 Task: Create Board Customer Advocacy Best Practices to Workspace Equipment Financing. Create Board Content Localization and Translation to Workspace Equipment Financing. Create Board Diversity and Inclusion Employee Resource Group Event Planning and Execution to Workspace Equipment Financing
Action: Mouse moved to (384, 76)
Screenshot: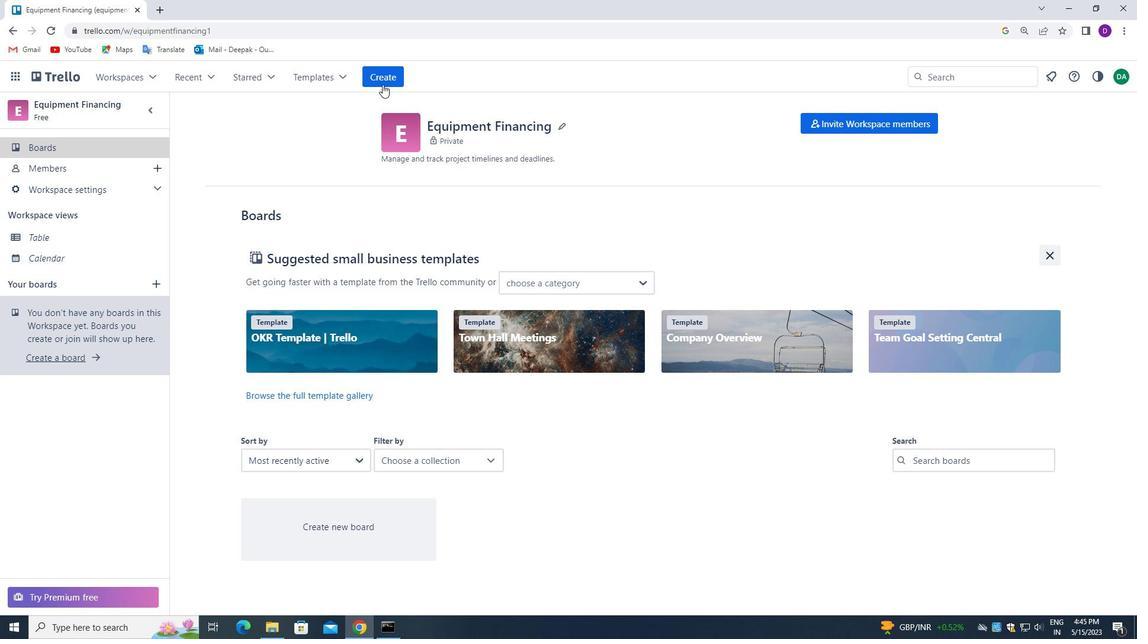 
Action: Mouse pressed left at (384, 76)
Screenshot: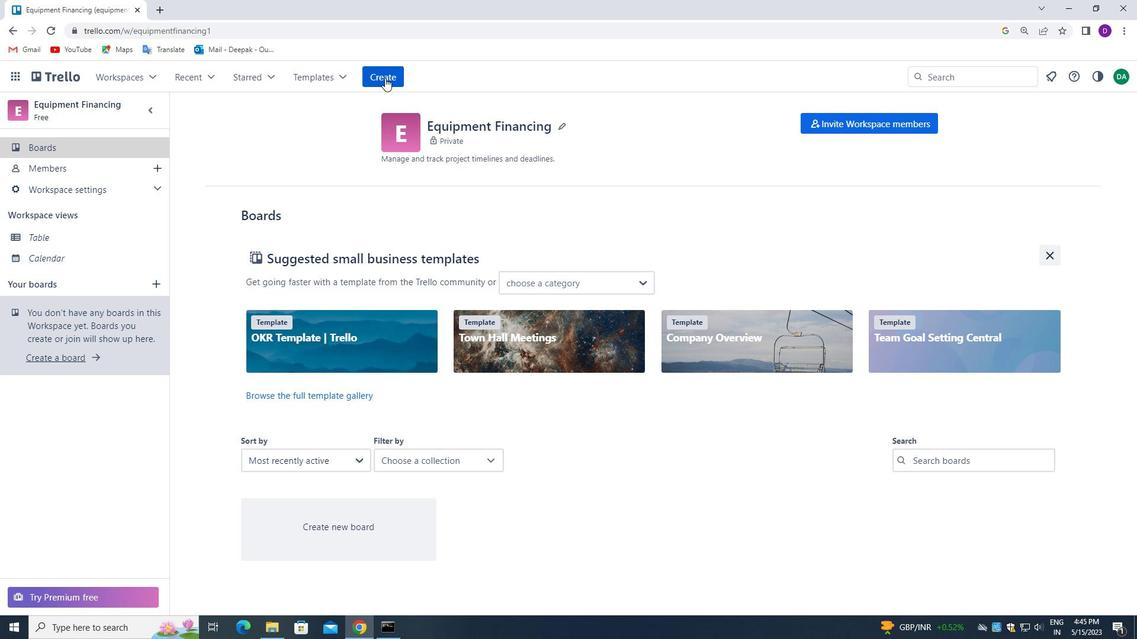 
Action: Mouse moved to (425, 142)
Screenshot: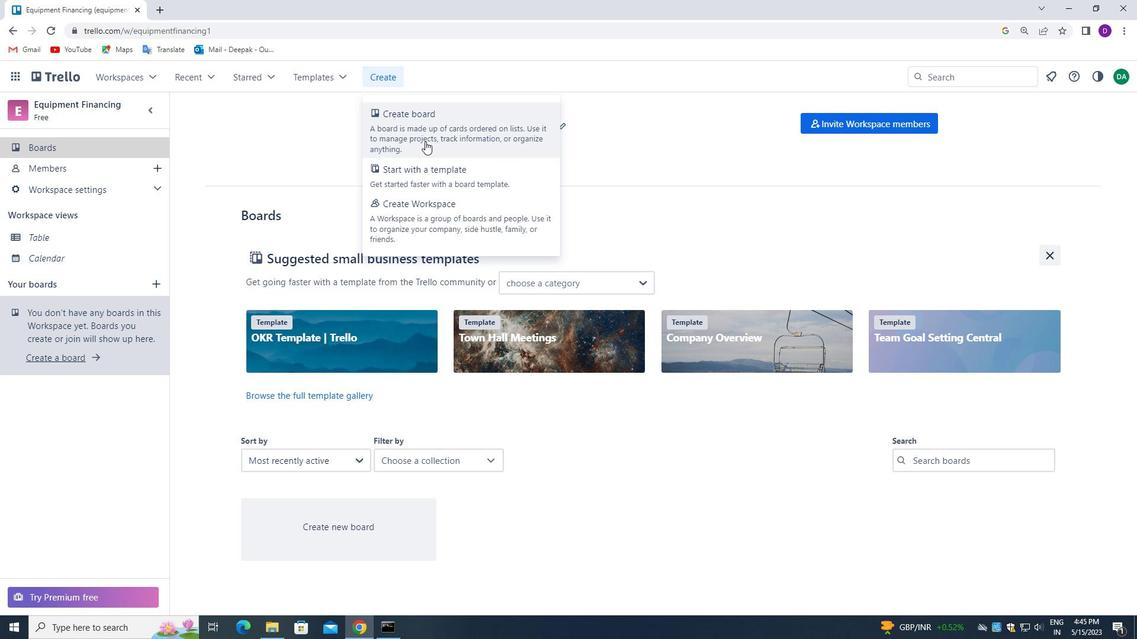 
Action: Mouse pressed left at (425, 142)
Screenshot: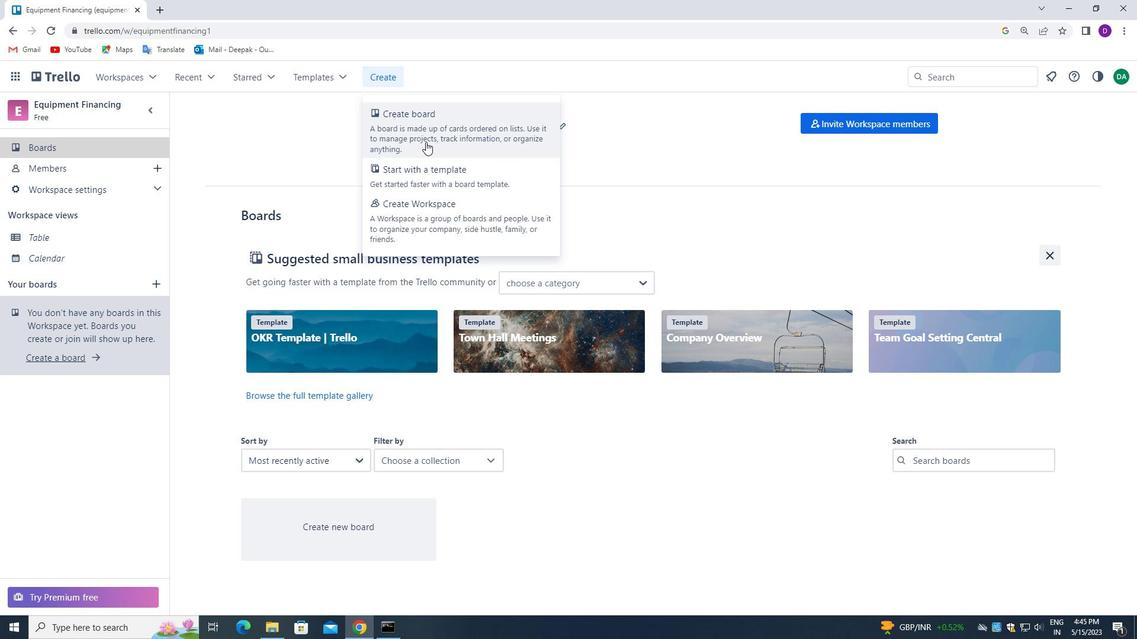 
Action: Mouse moved to (396, 321)
Screenshot: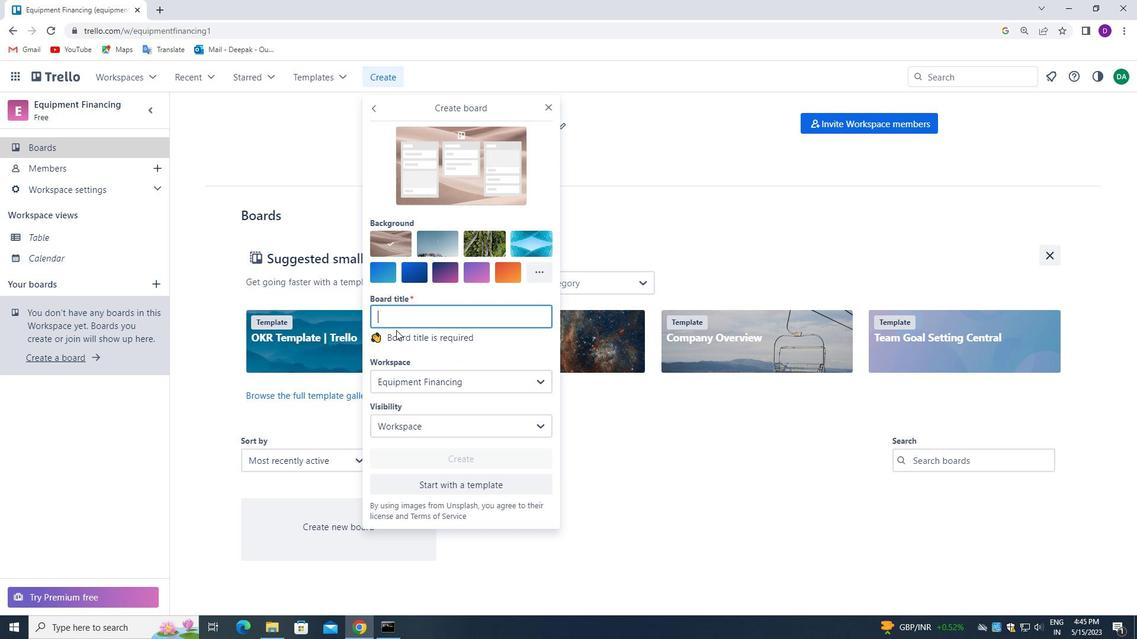 
Action: Mouse pressed left at (396, 321)
Screenshot: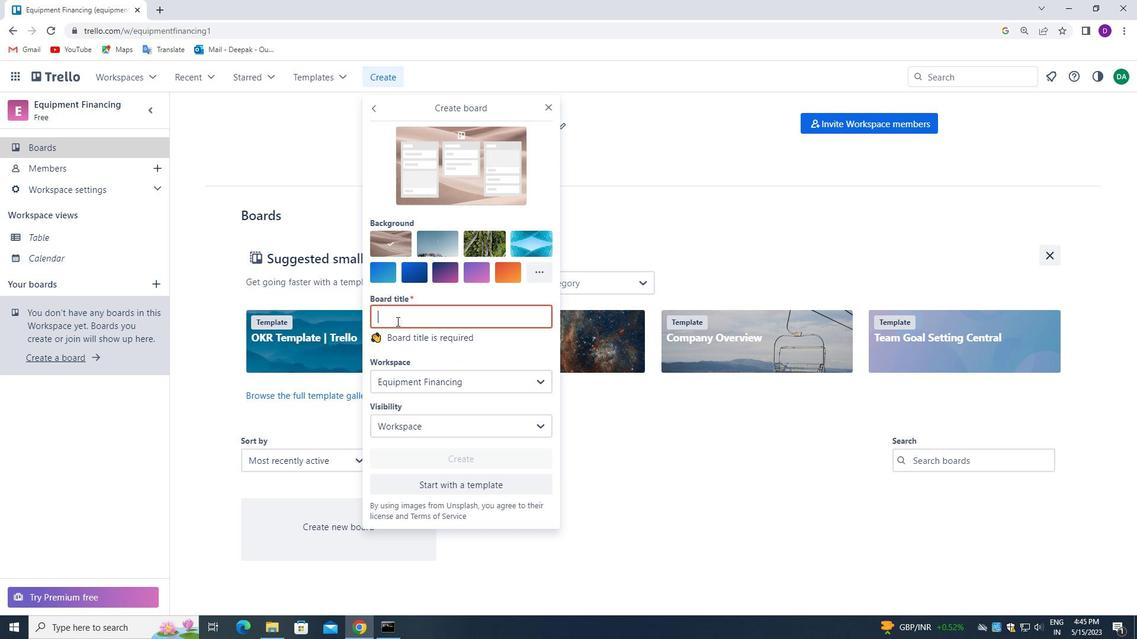 
Action: Key pressed <Key.shift>CUSTOMER<Key.space><Key.shift>ADVOCACY<Key.space><Key.shift>BEST<Key.space><Key.shift>PRACTICES
Screenshot: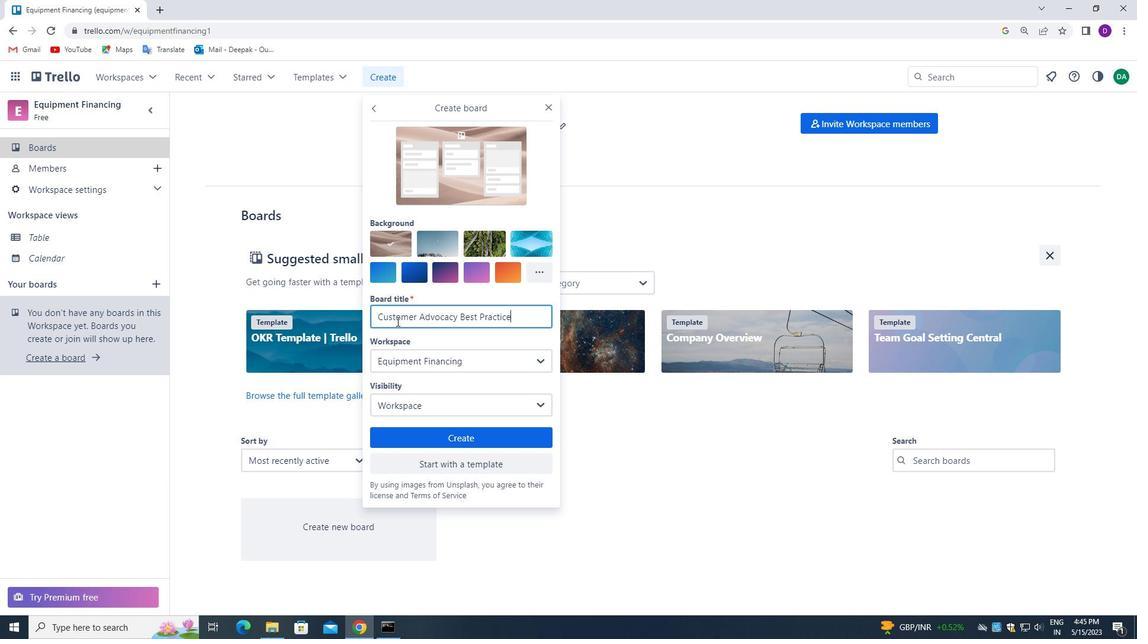 
Action: Mouse moved to (445, 435)
Screenshot: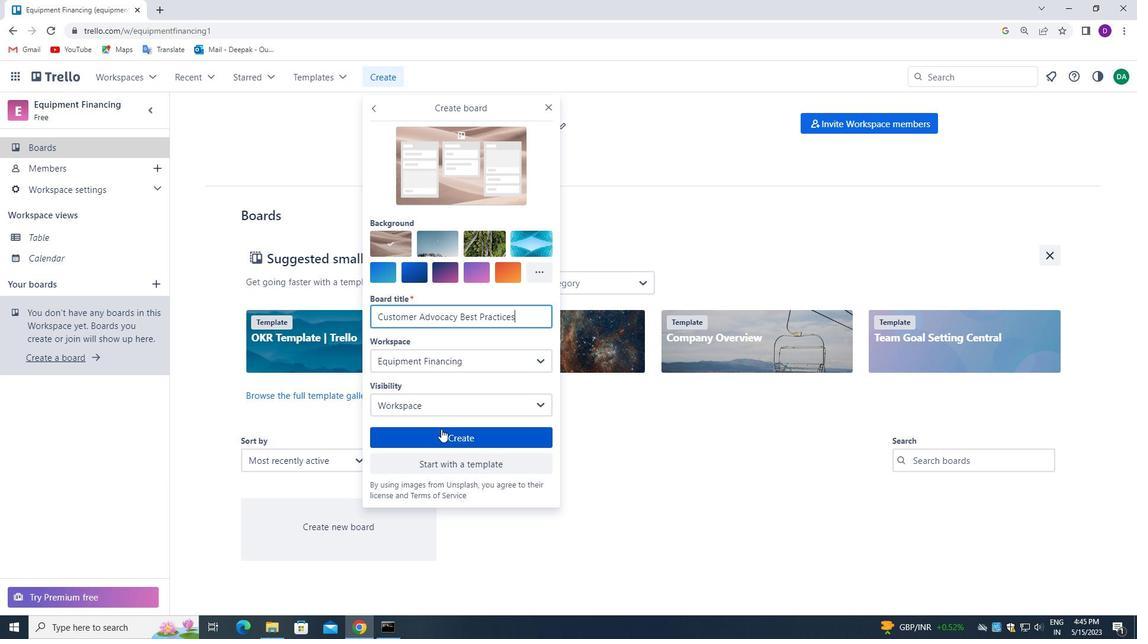 
Action: Mouse pressed left at (445, 435)
Screenshot: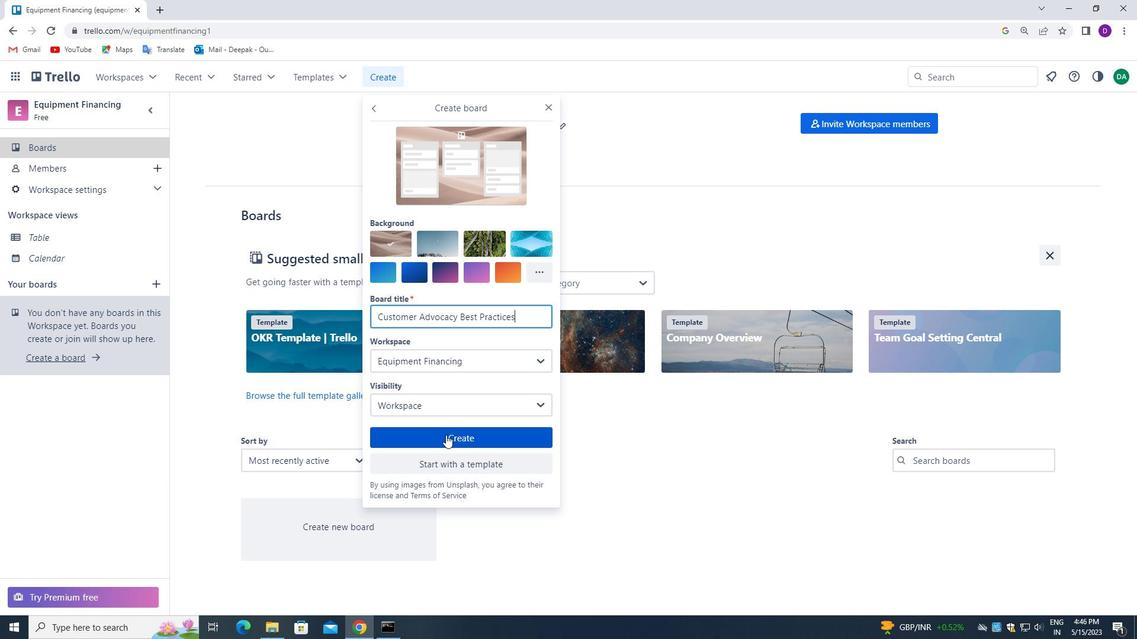 
Action: Mouse moved to (62, 146)
Screenshot: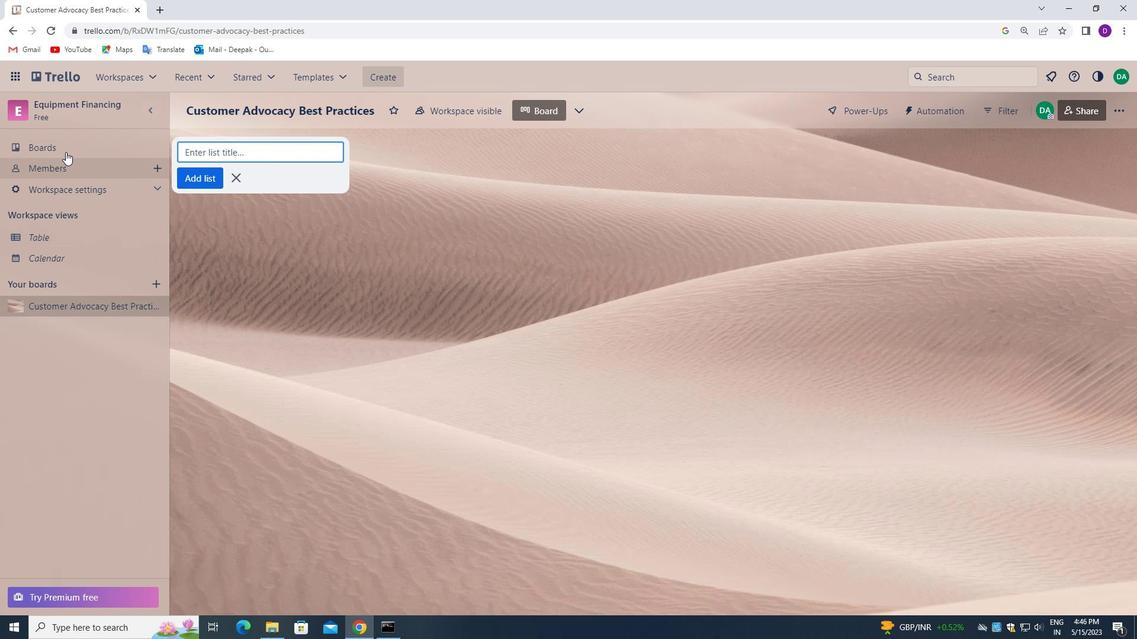 
Action: Mouse pressed left at (62, 146)
Screenshot: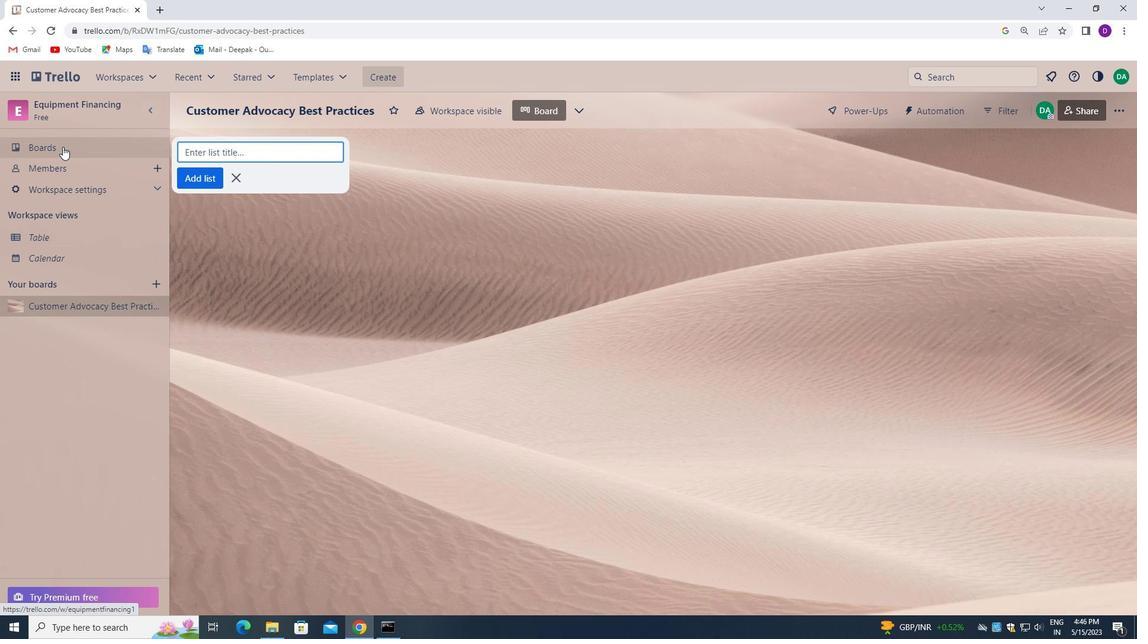 
Action: Mouse moved to (377, 70)
Screenshot: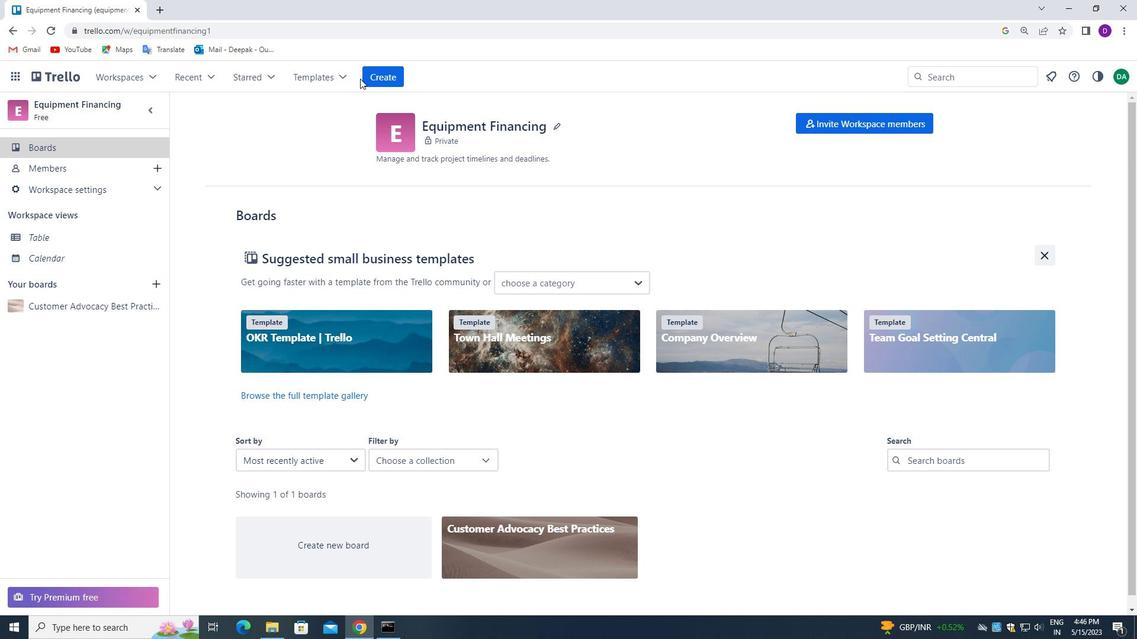 
Action: Mouse pressed left at (377, 70)
Screenshot: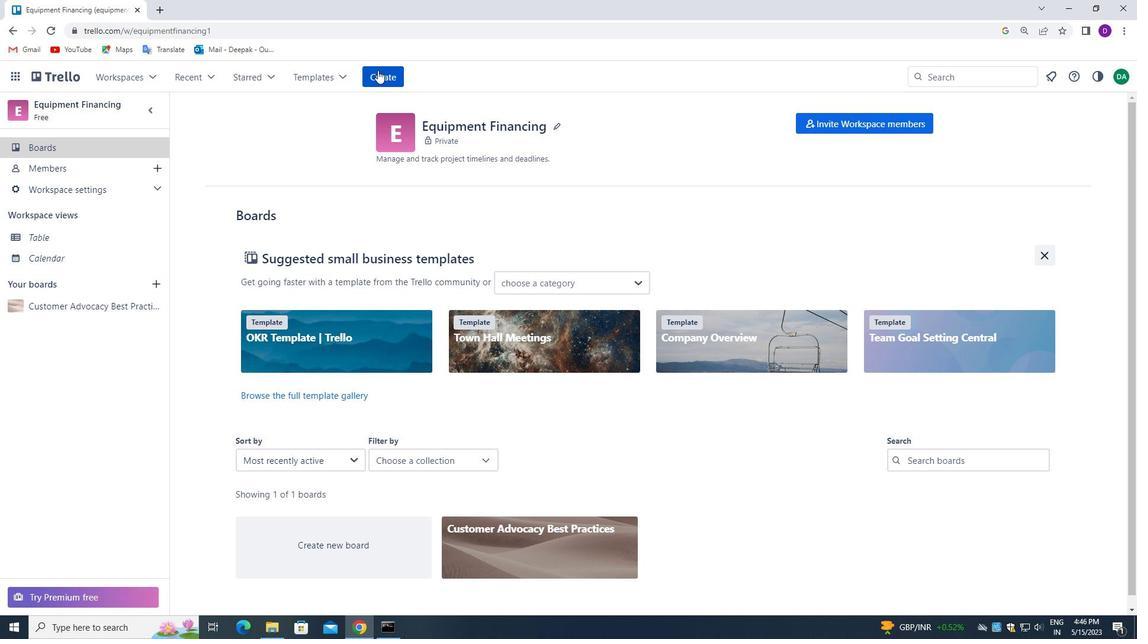 
Action: Mouse moved to (417, 142)
Screenshot: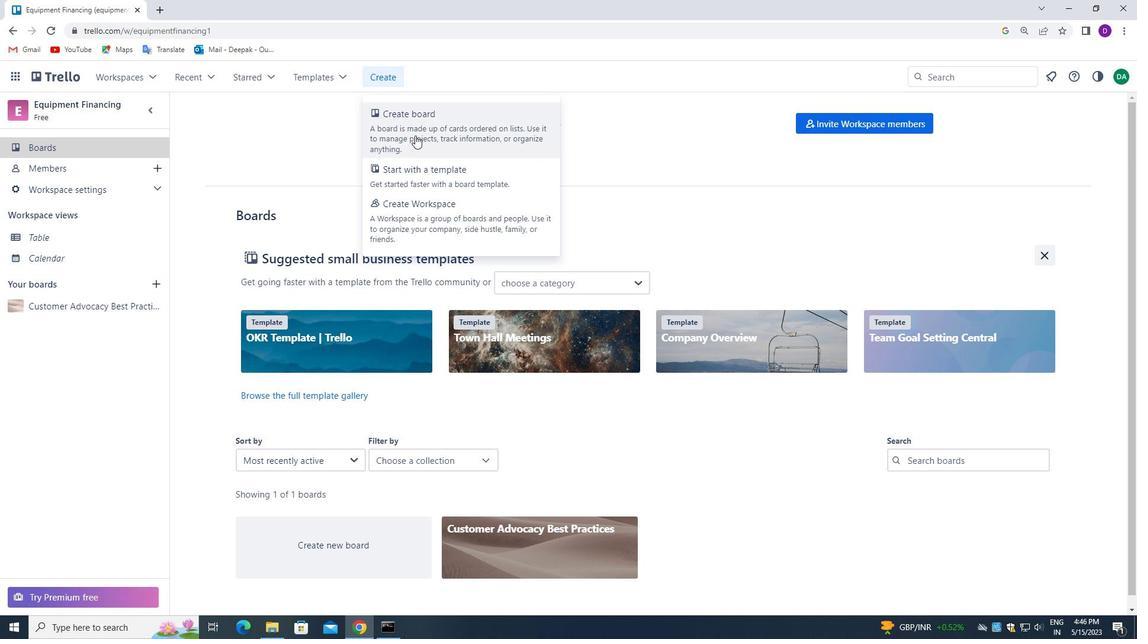 
Action: Mouse pressed left at (417, 142)
Screenshot: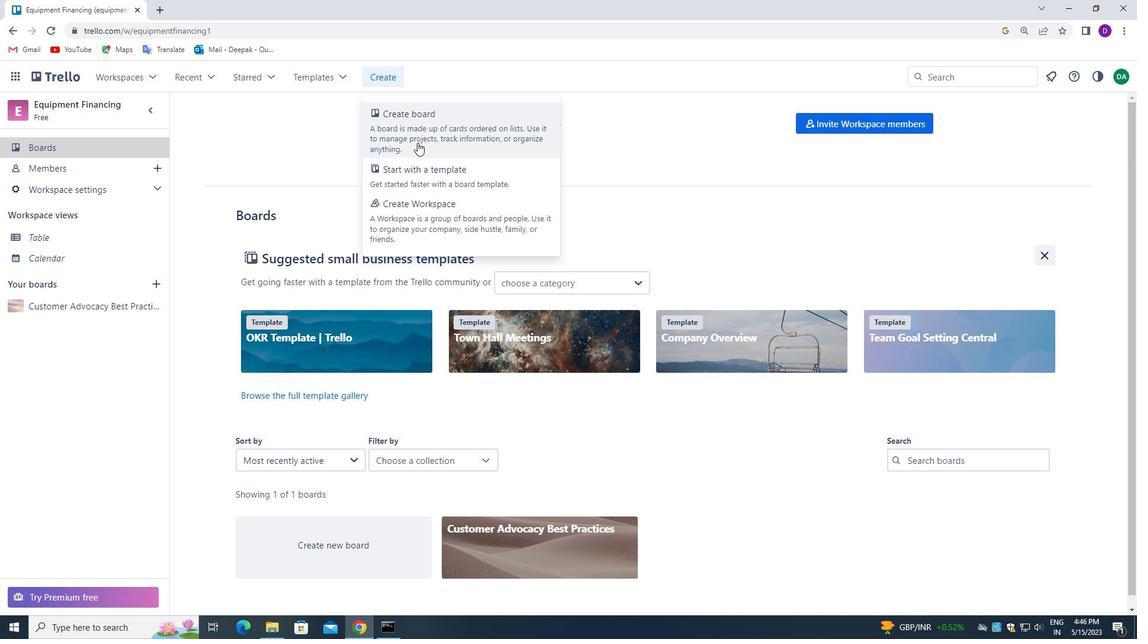 
Action: Mouse moved to (406, 318)
Screenshot: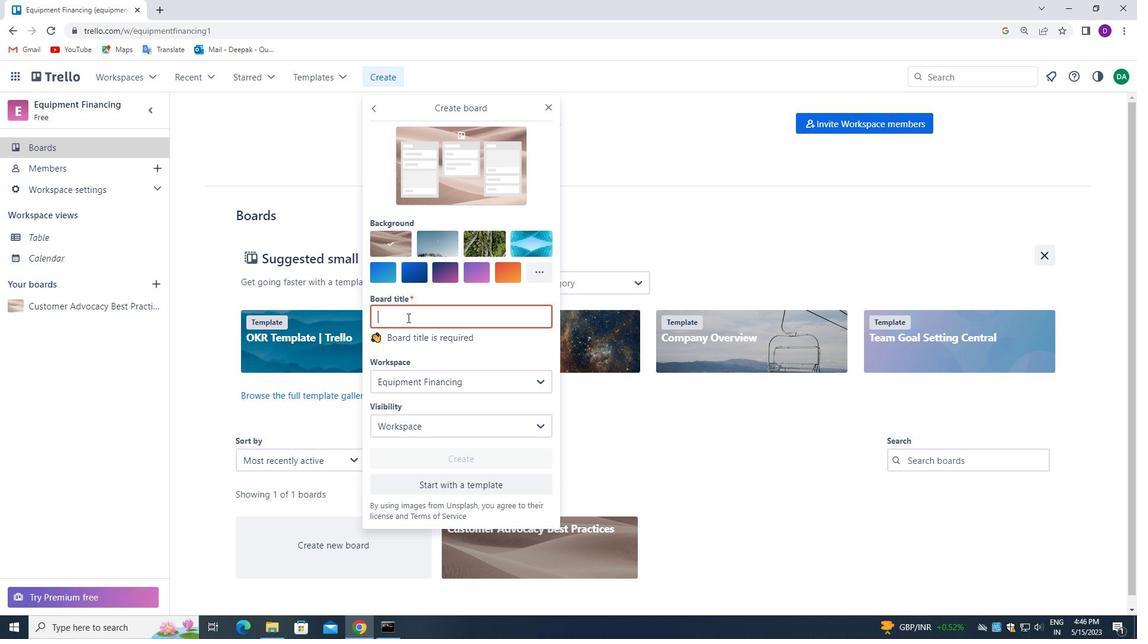
Action: Mouse pressed left at (406, 318)
Screenshot: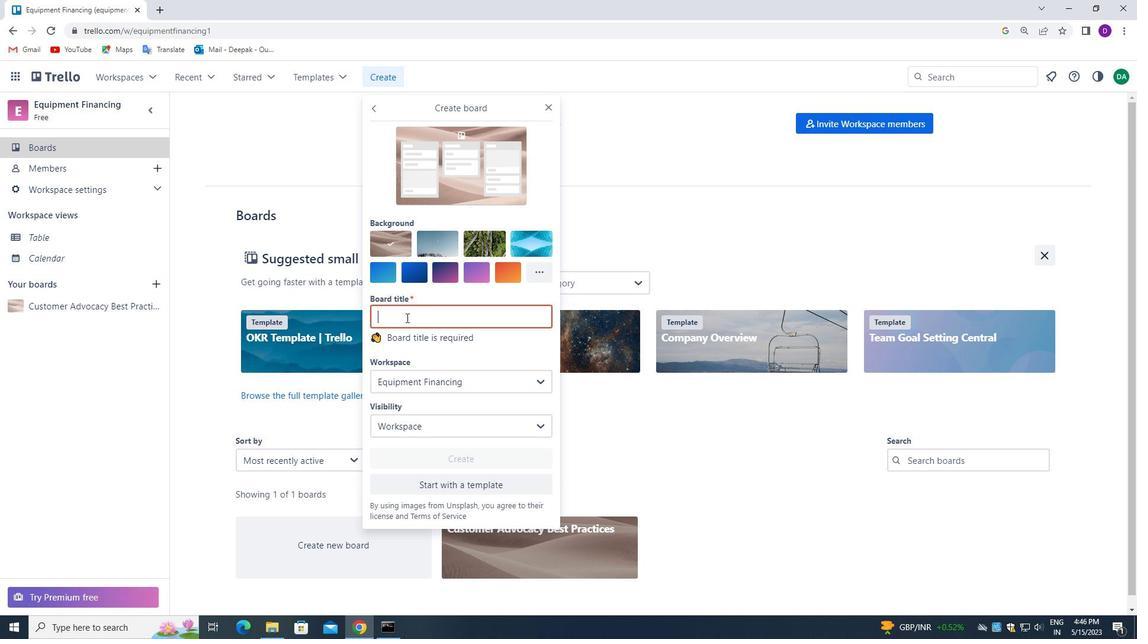 
Action: Key pressed <Key.shift><Key.shift><Key.shift>CONTENT<Key.space><Key.shift>LOCALIZATION<Key.space>AND<Key.space><Key.shift><Key.shift><Key.shift><Key.shift><Key.shift><Key.shift><Key.shift><Key.shift><Key.shift>TRANSLATION
Screenshot: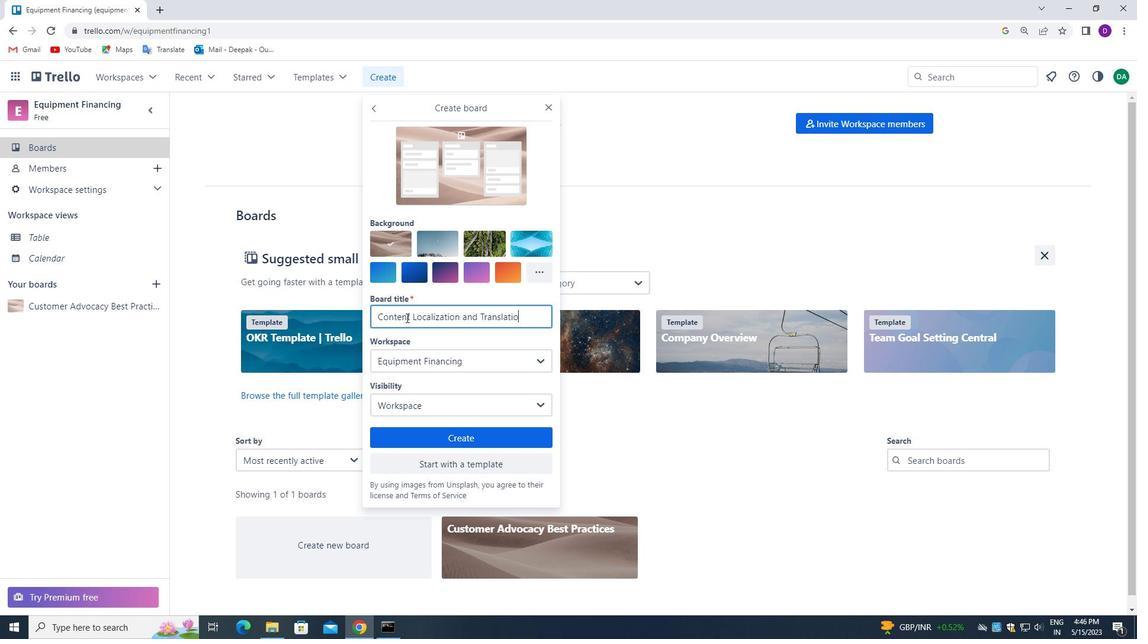 
Action: Mouse moved to (477, 440)
Screenshot: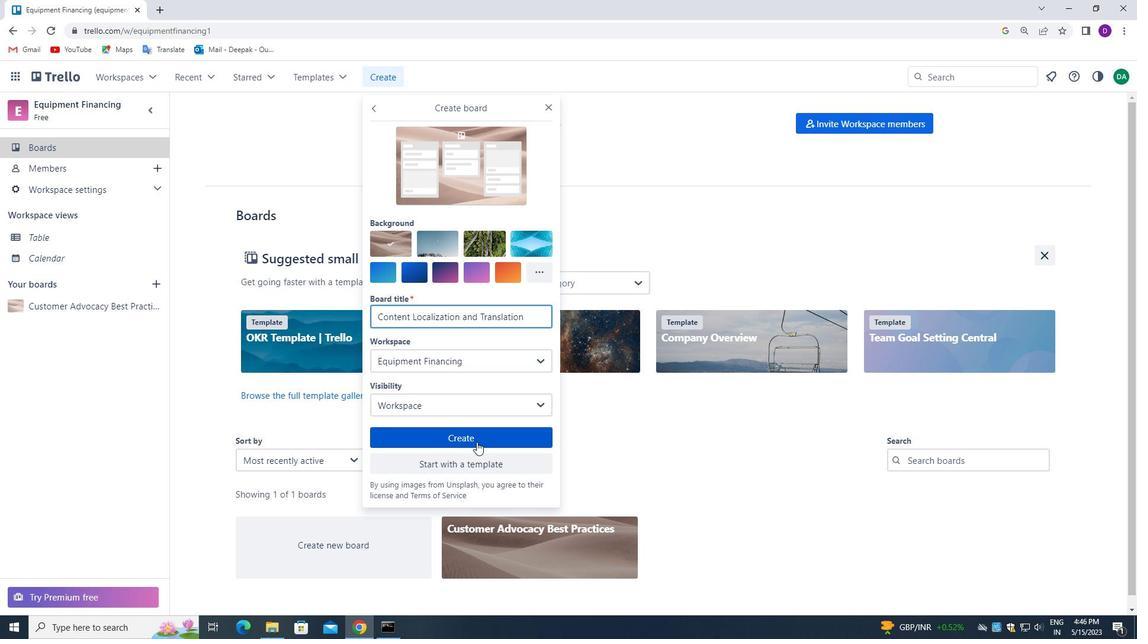 
Action: Mouse pressed left at (477, 440)
Screenshot: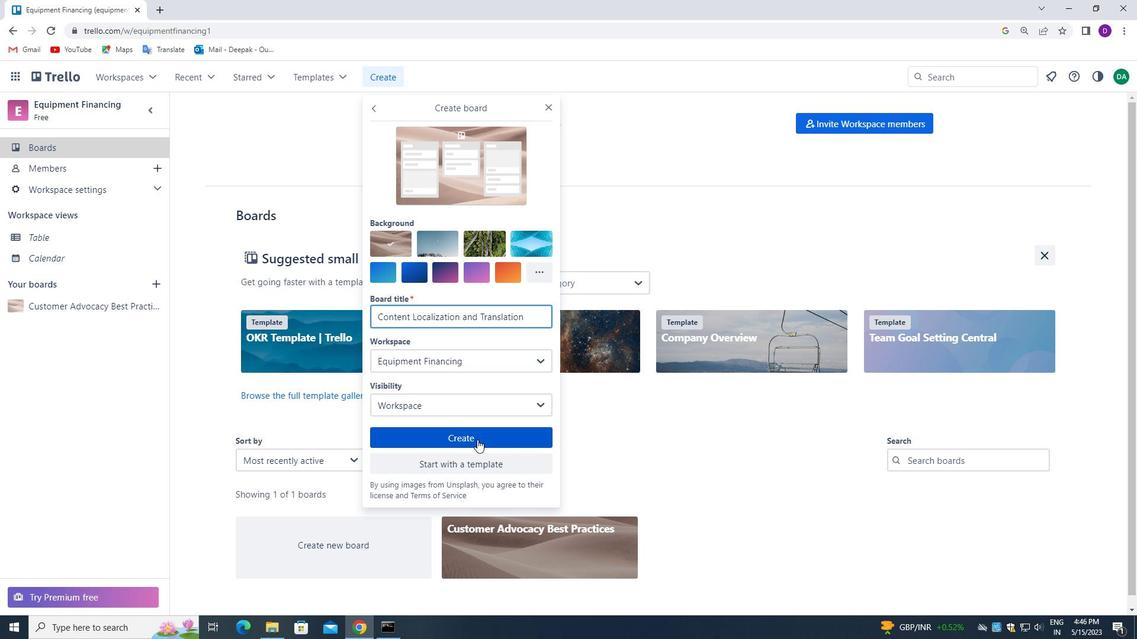 
Action: Mouse moved to (80, 140)
Screenshot: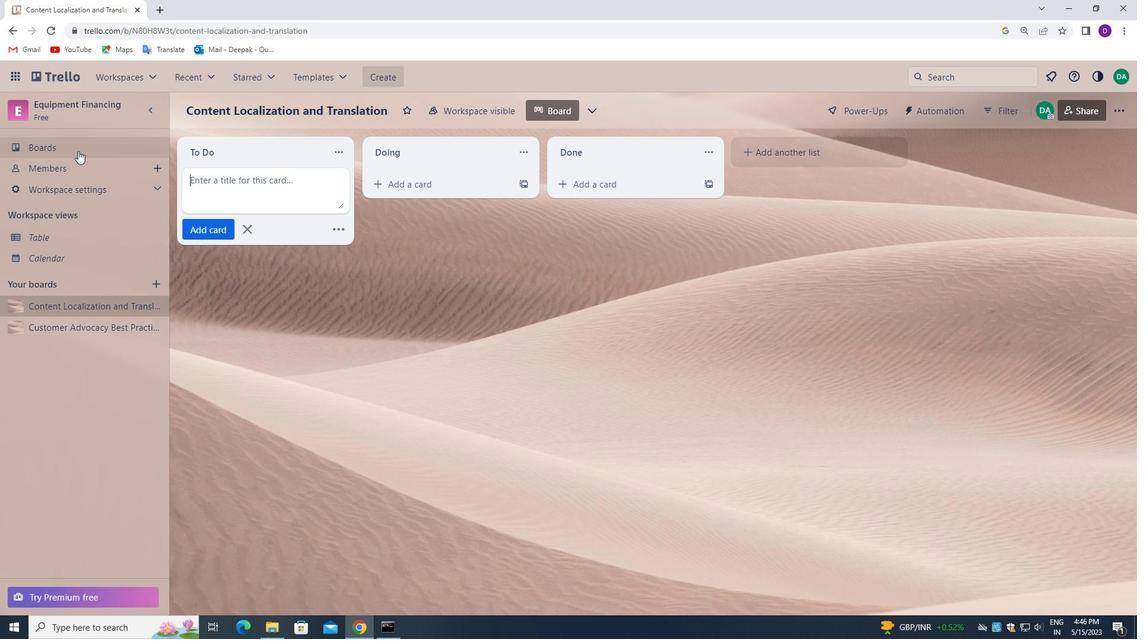 
Action: Mouse pressed left at (80, 140)
Screenshot: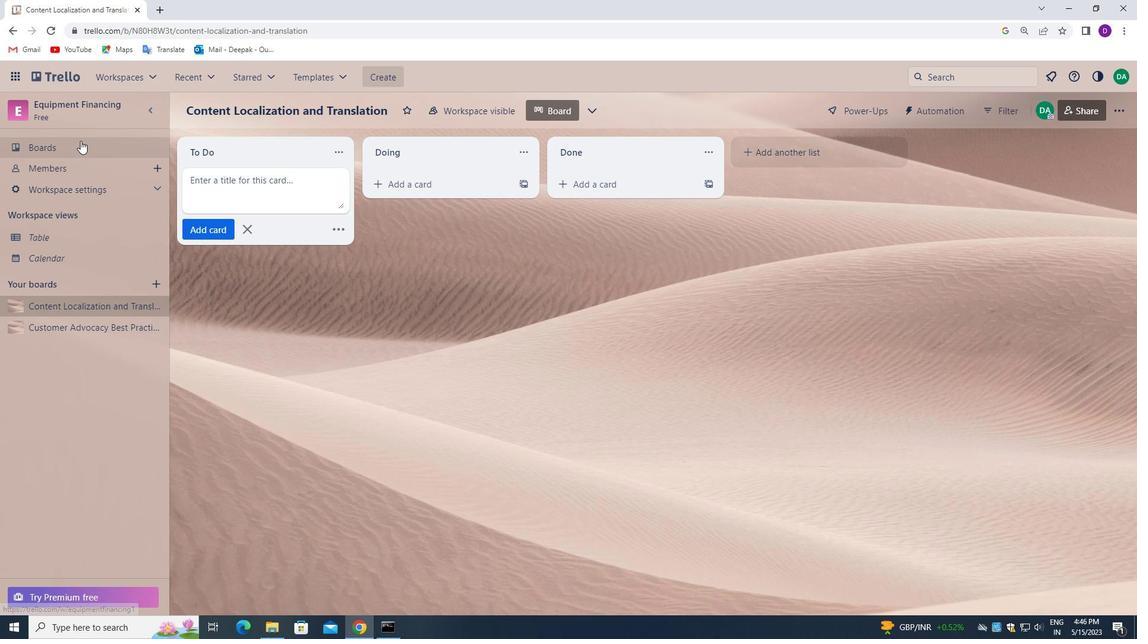 
Action: Mouse moved to (396, 76)
Screenshot: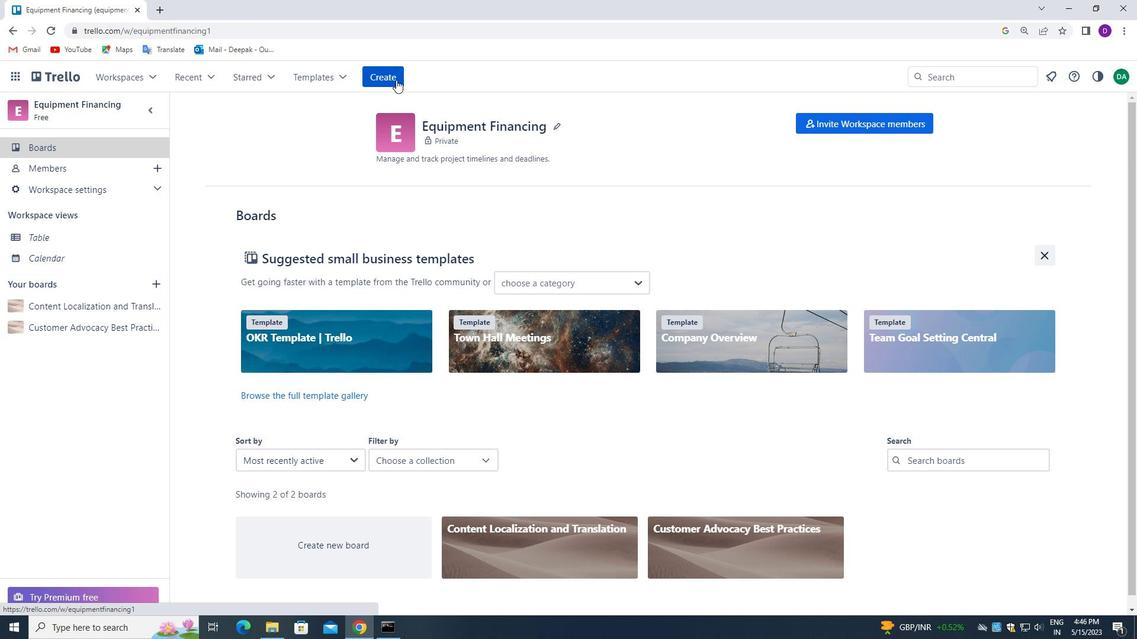 
Action: Mouse pressed left at (396, 76)
Screenshot: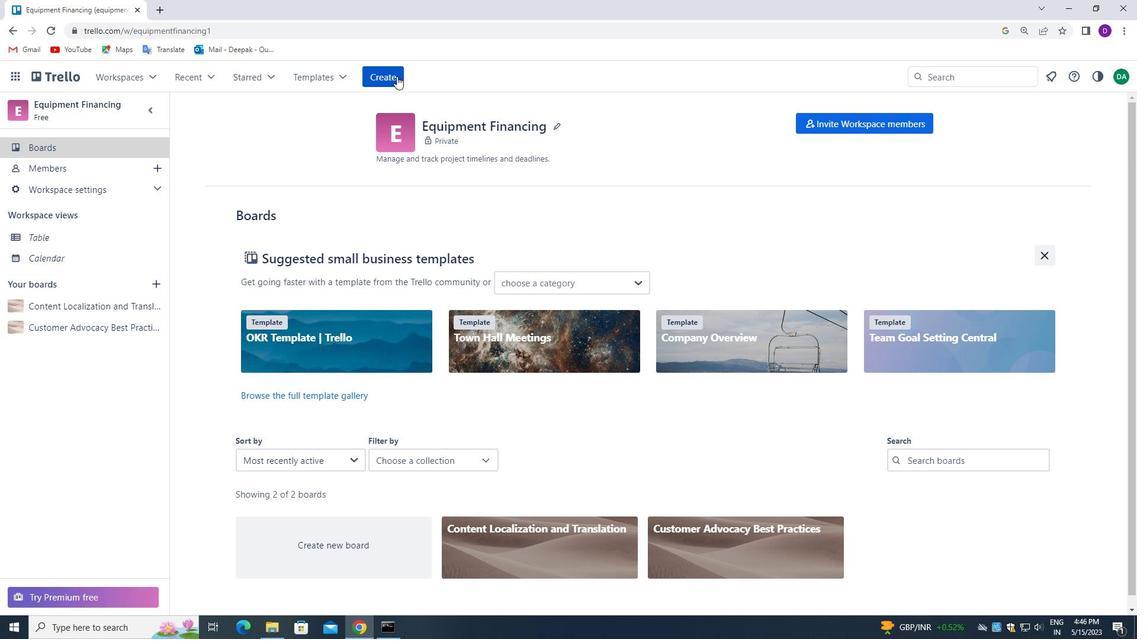 
Action: Mouse moved to (467, 119)
Screenshot: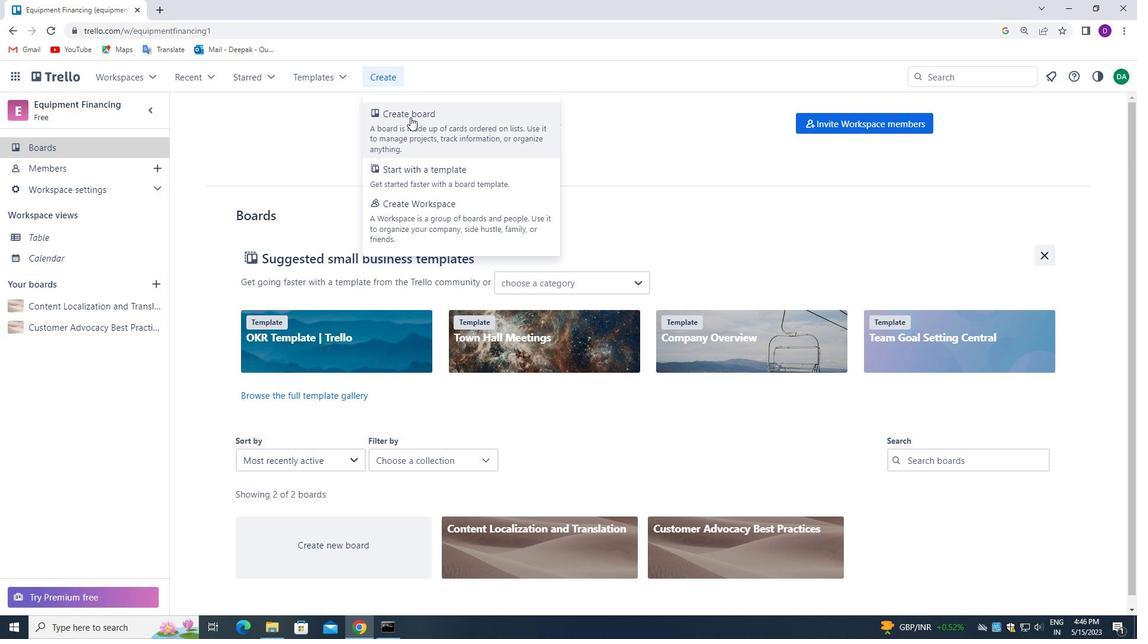 
Action: Mouse pressed left at (467, 119)
Screenshot: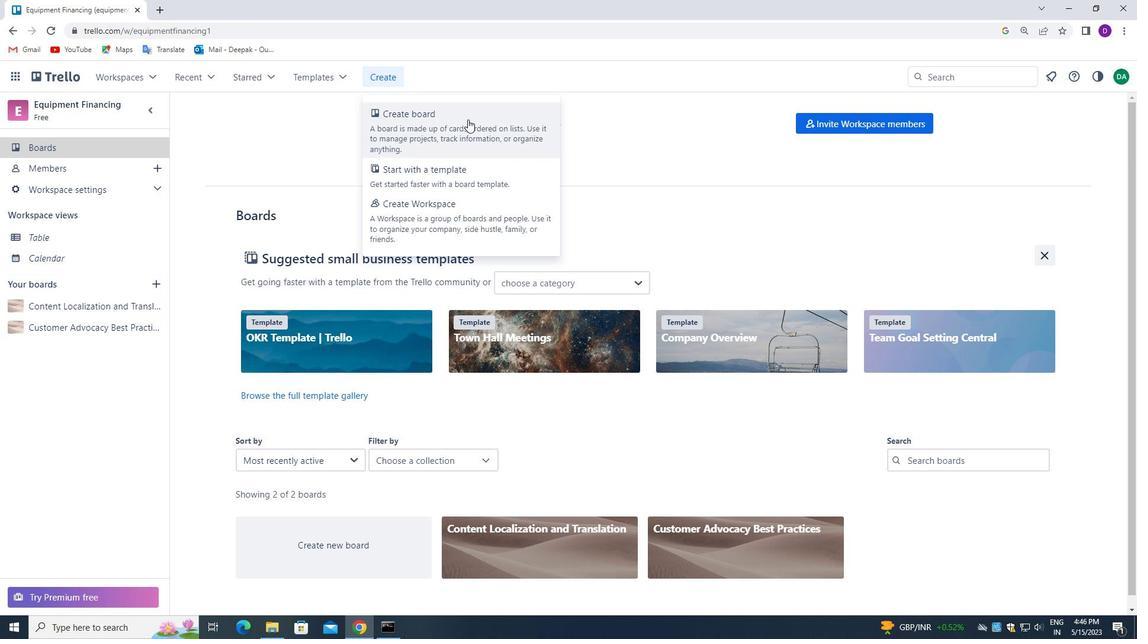 
Action: Mouse moved to (395, 315)
Screenshot: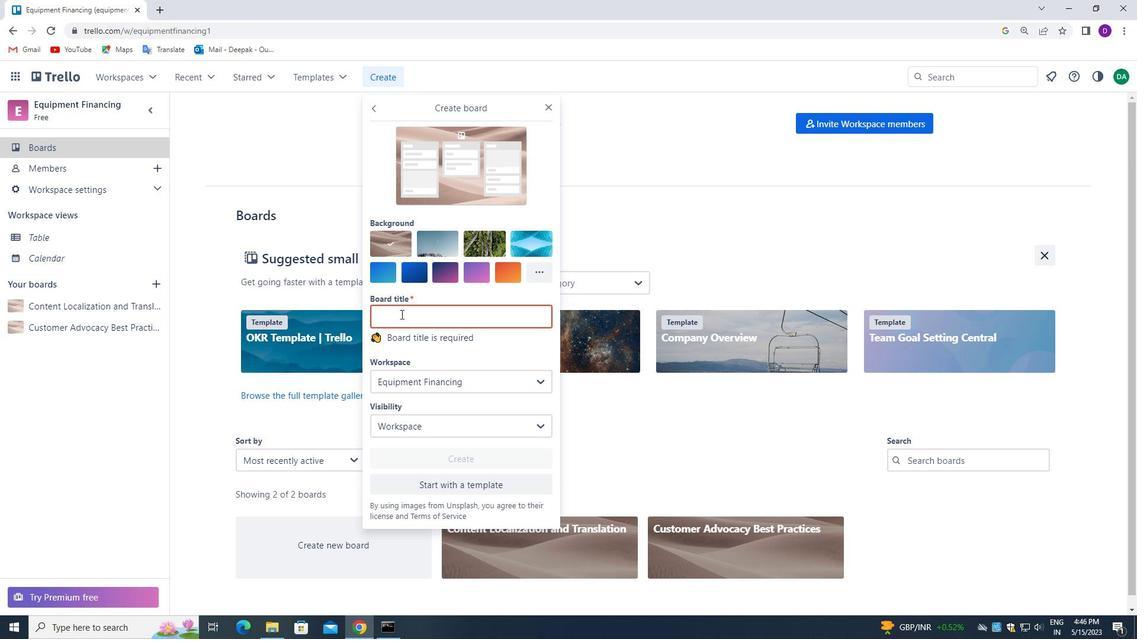 
Action: Mouse pressed left at (395, 315)
Screenshot: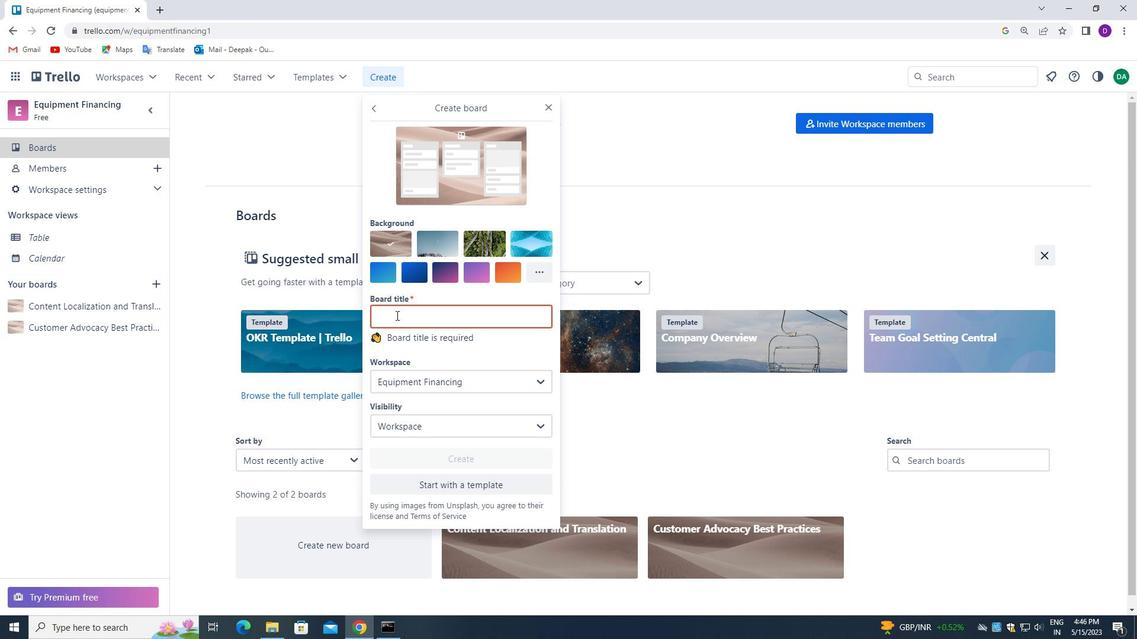 
Action: Key pressed <Key.shift><Key.shift><Key.shift><Key.shift><Key.shift><Key.shift><Key.shift><Key.shift><Key.shift><Key.shift><Key.shift><Key.shift><Key.shift><Key.shift><Key.shift>DIVERSITY<Key.space>AND<Key.space><Key.shift>INCLUSION<Key.space><Key.shift>EMPLOYEE<Key.space><Key.shift>RESOURCE<Key.space><Key.shift>GROUP<Key.space><Key.shift>EVENT<Key.space><Key.shift>PLANNING<Key.space><Key.shift>A<Key.backspace>AND<Key.space><Key.shift>EXECUTION
Screenshot: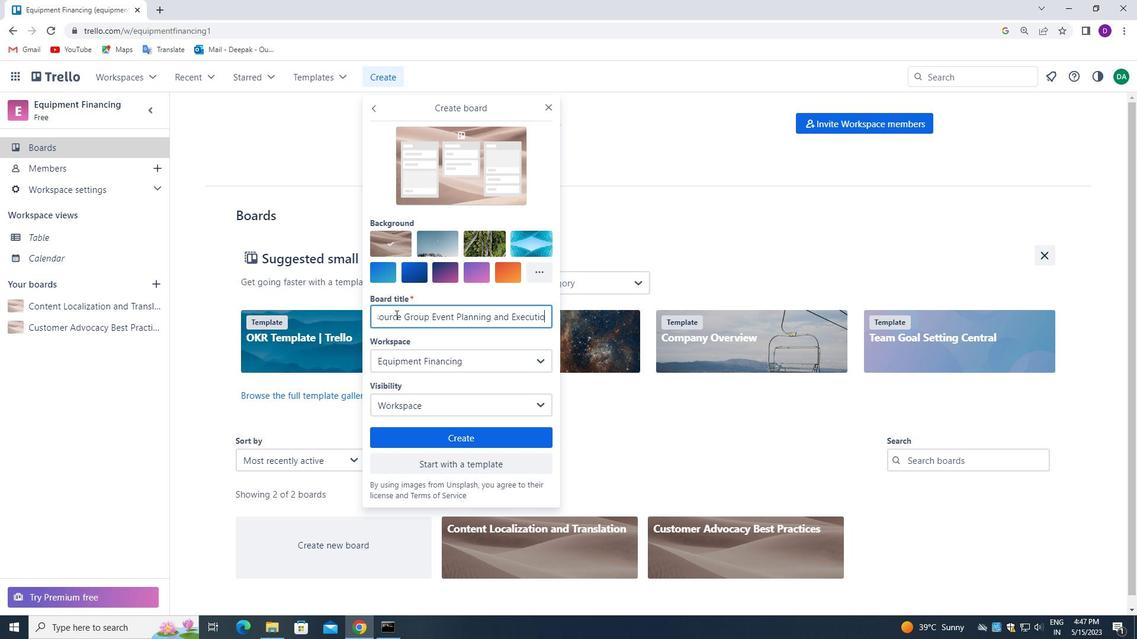 
Action: Mouse moved to (446, 434)
Screenshot: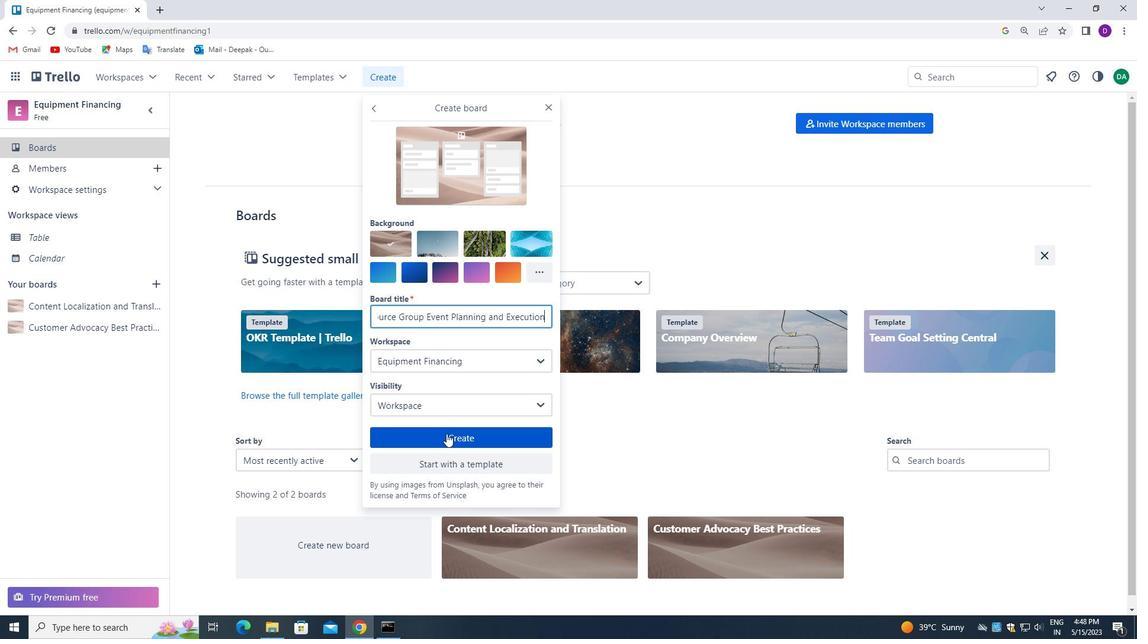 
Action: Mouse pressed left at (446, 434)
Screenshot: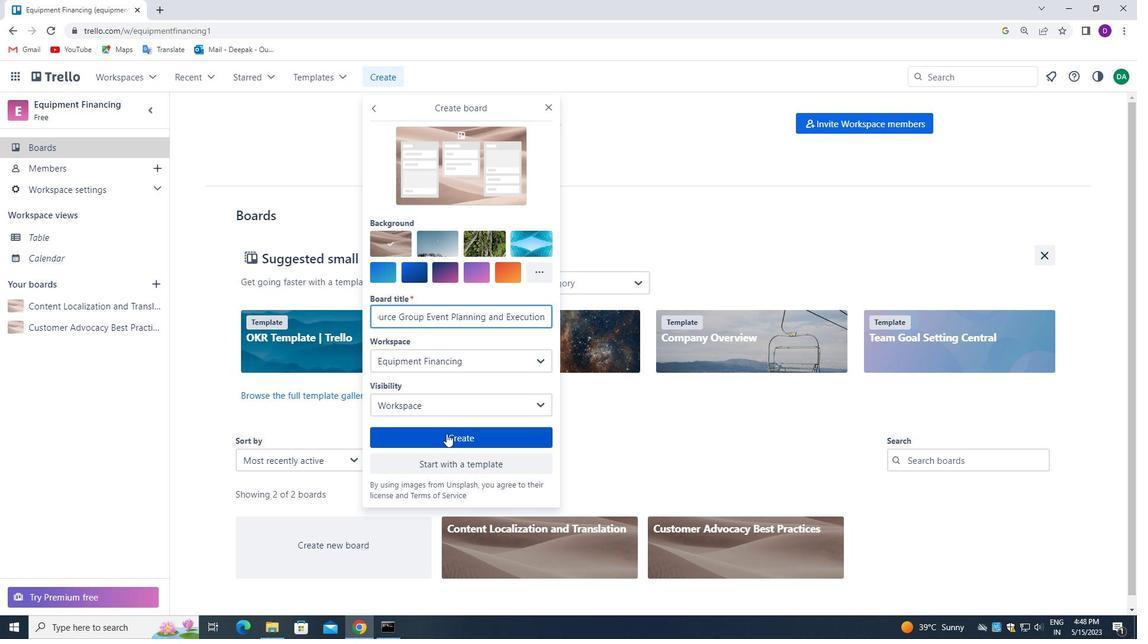 
Action: Mouse moved to (42, 144)
Screenshot: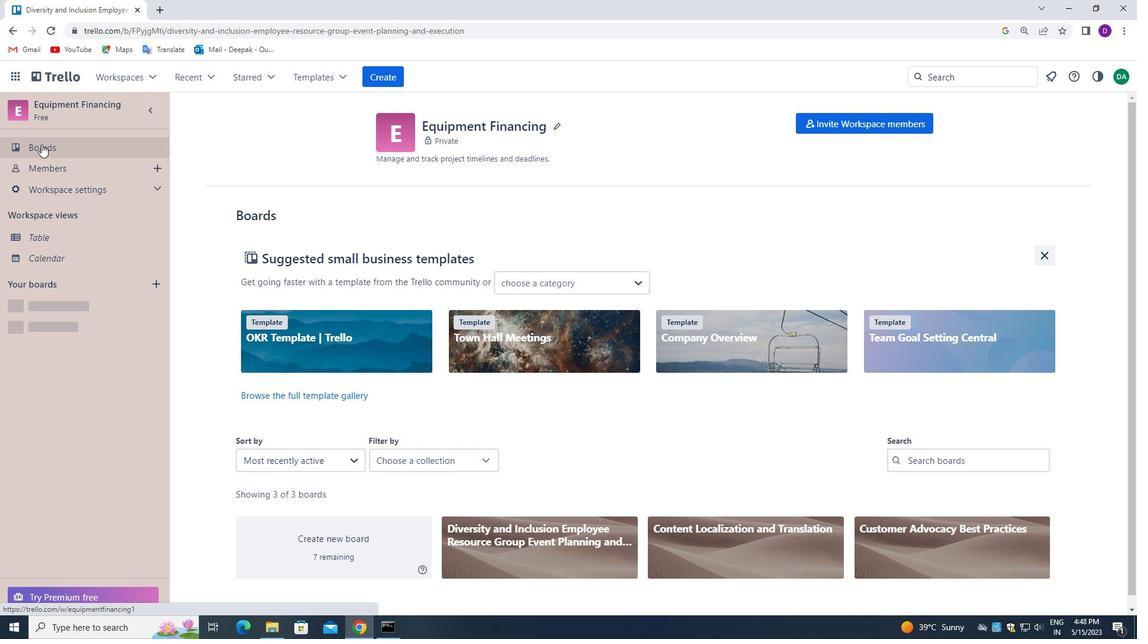 
Action: Mouse pressed left at (42, 144)
Screenshot: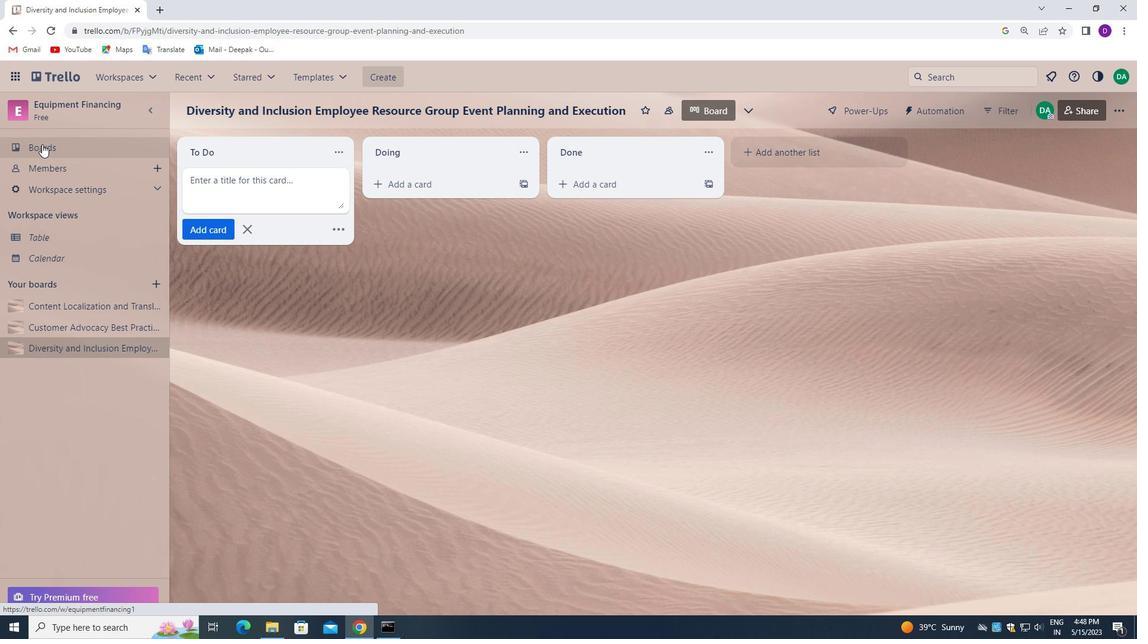 
